 Task: Create in the project TrailPlan and in the Backlog issue 'Create a feature for users to track and manage their inventory' a child issue 'Kubernetes cluster disaster recovery testing and remediation', and assign it to team member softage.2@softage.net.
Action: Mouse moved to (464, 463)
Screenshot: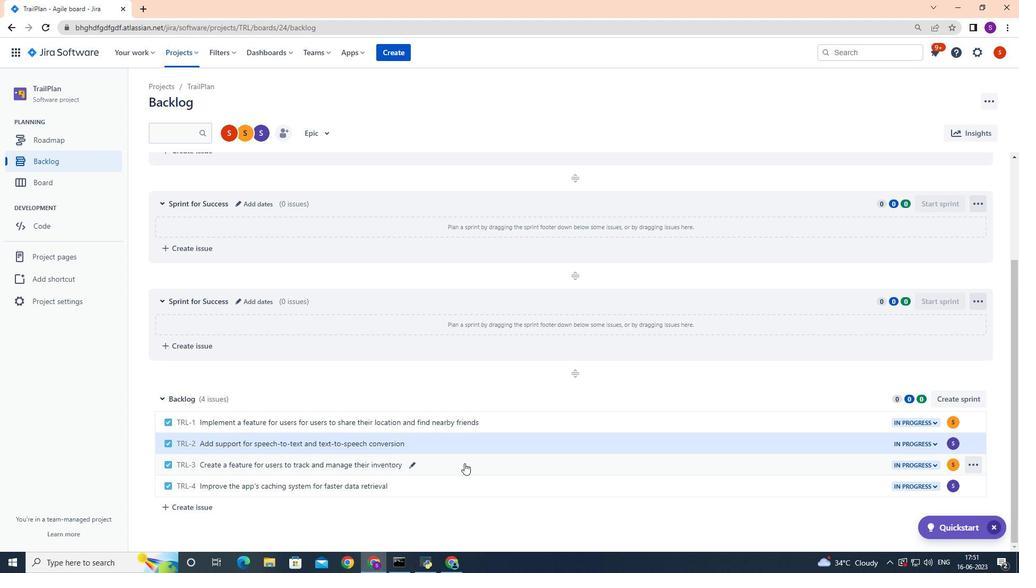 
Action: Mouse pressed left at (464, 463)
Screenshot: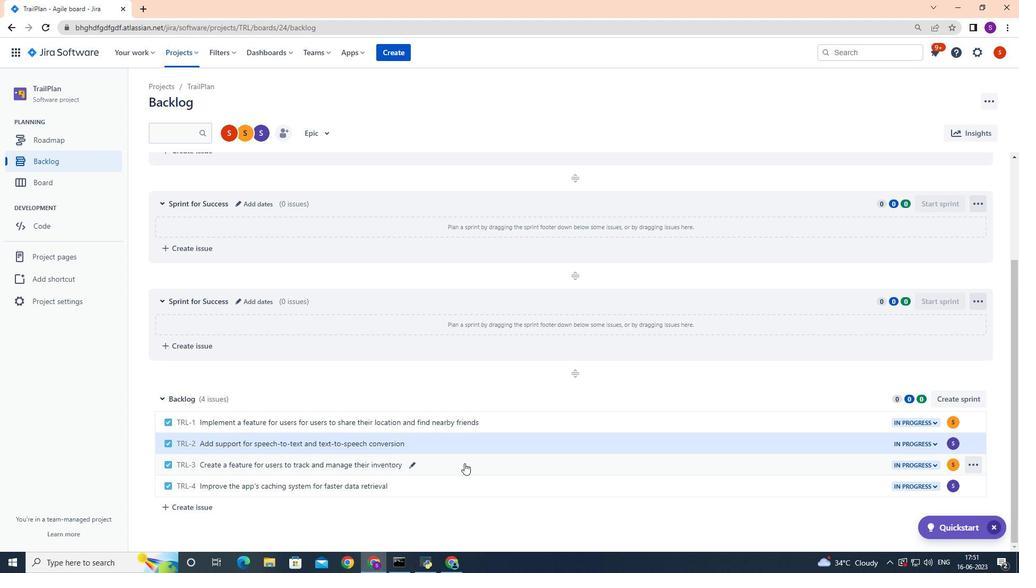 
Action: Mouse moved to (835, 230)
Screenshot: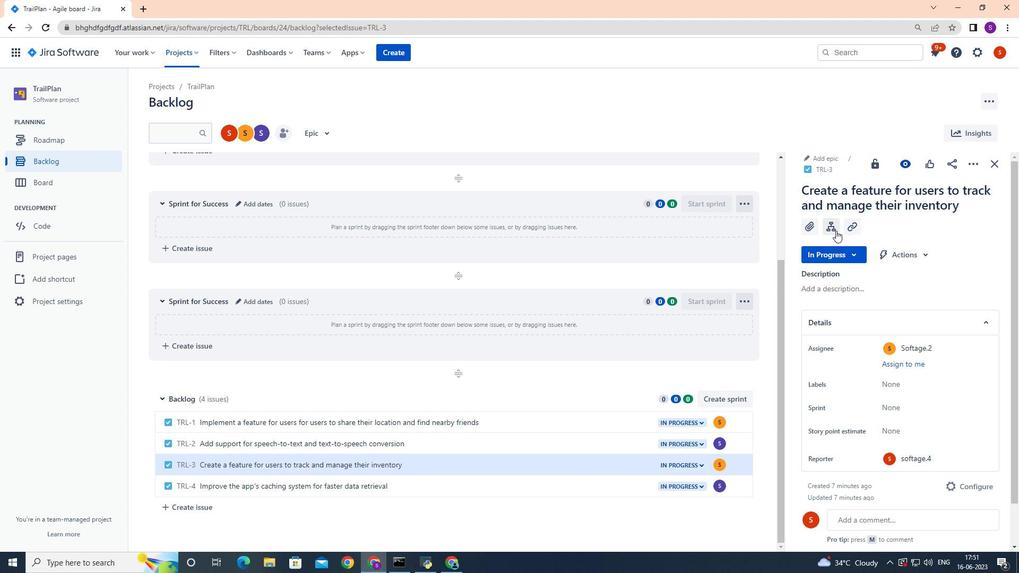 
Action: Mouse pressed left at (835, 230)
Screenshot: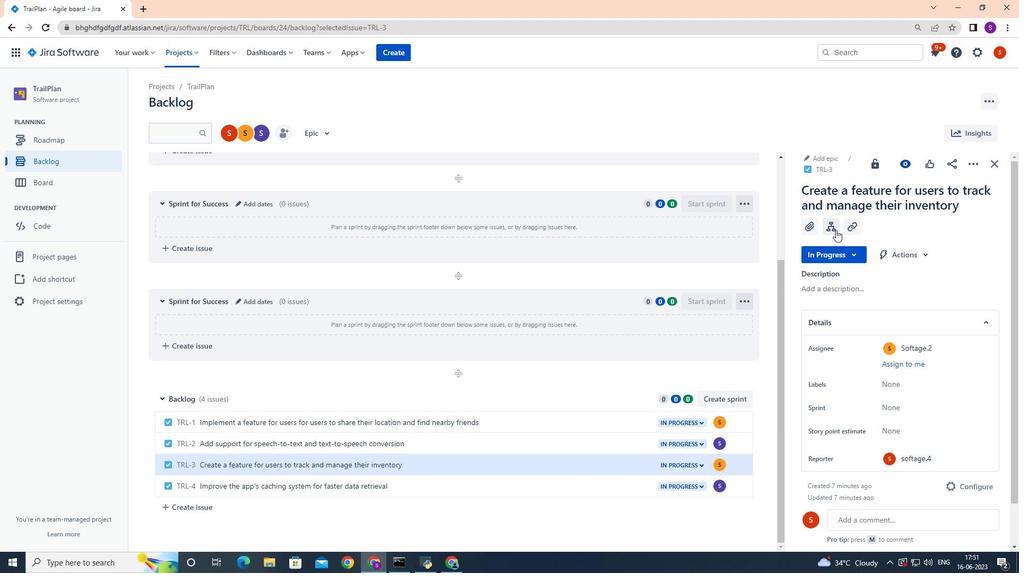 
Action: Mouse moved to (840, 328)
Screenshot: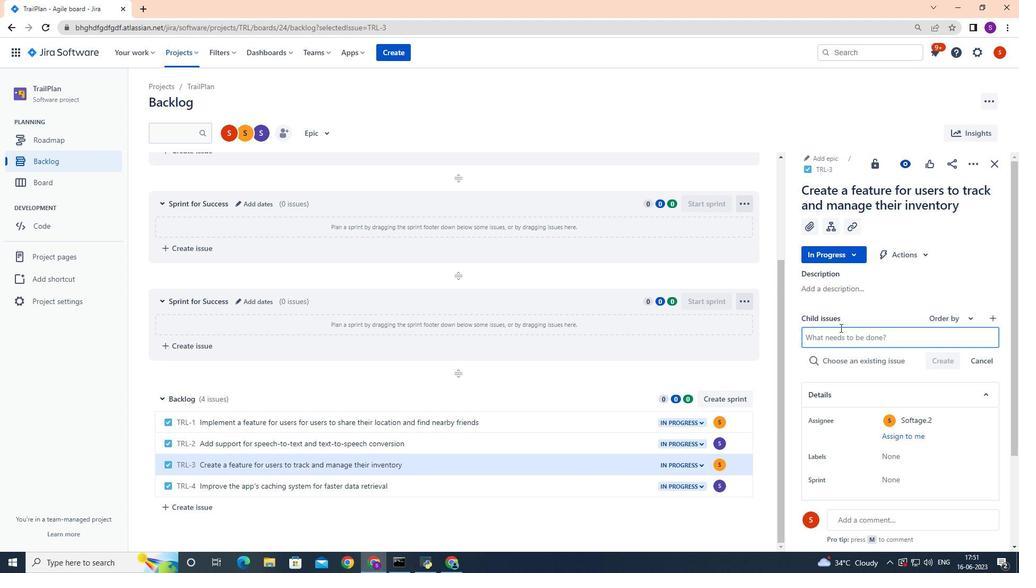
Action: Key pressed <Key.shift>Kubernetes<Key.space>cluster<Key.space>disaster<Key.space>recovery<Key.space>testing<Key.space>and<Key.space>remediation<Key.enter>
Screenshot: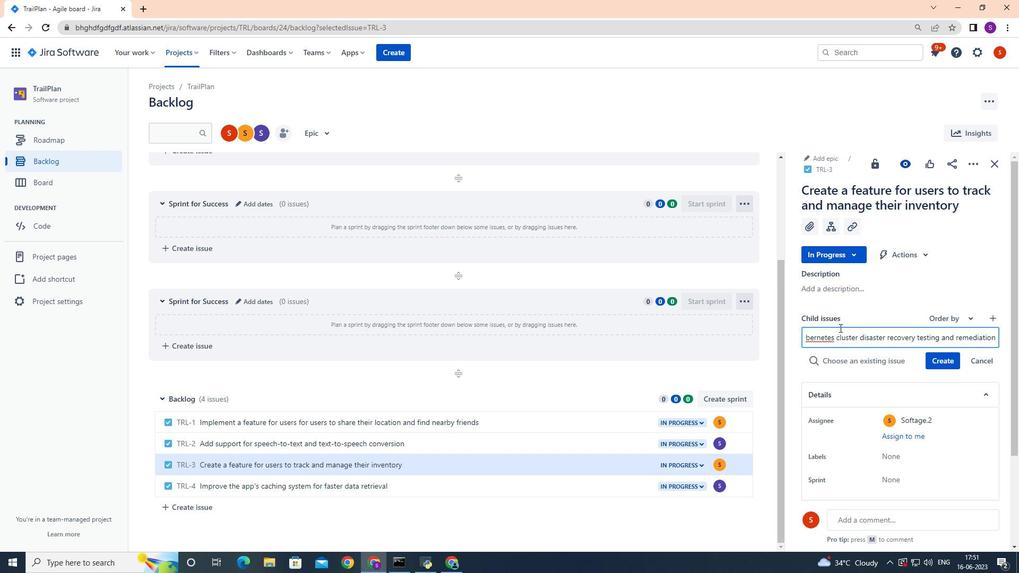 
Action: Mouse moved to (953, 341)
Screenshot: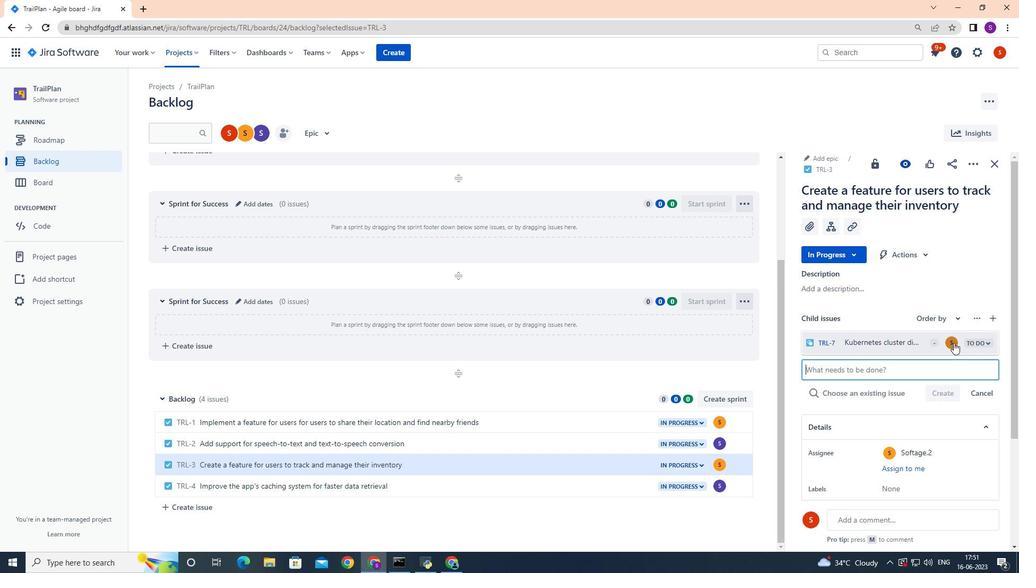 
Action: Mouse pressed left at (953, 341)
Screenshot: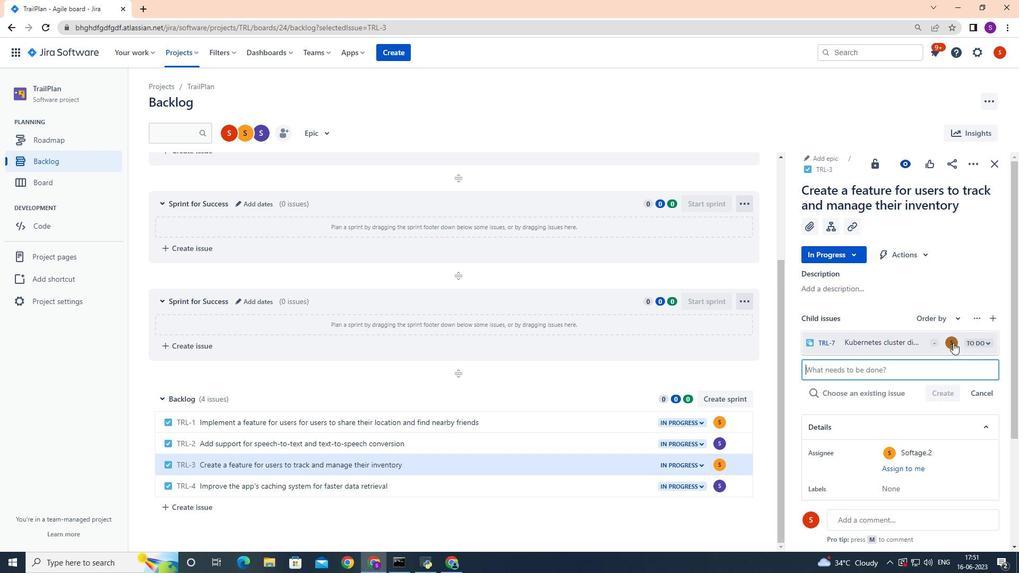 
Action: Key pressed softage.2
Screenshot: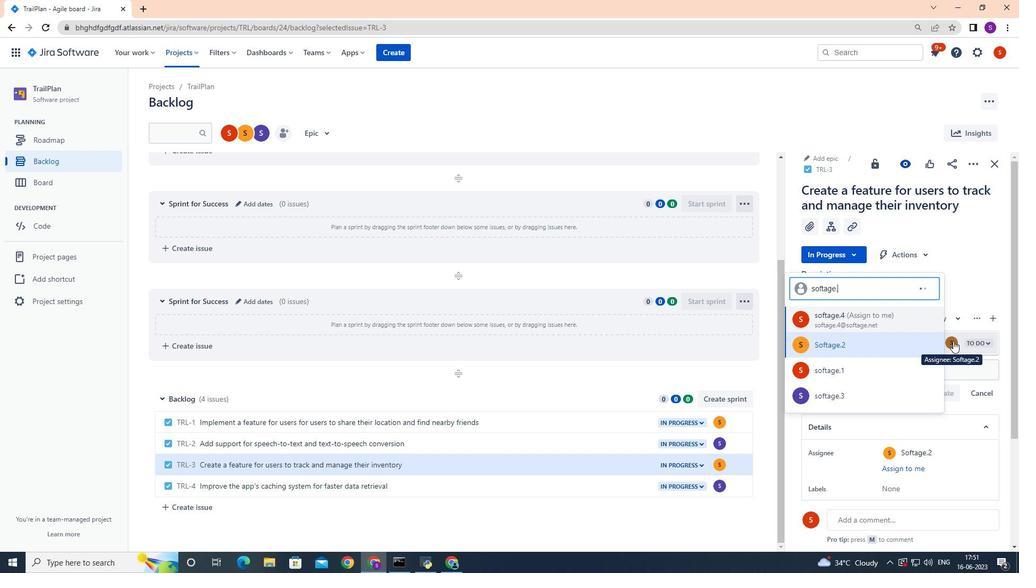 
Action: Mouse moved to (866, 342)
Screenshot: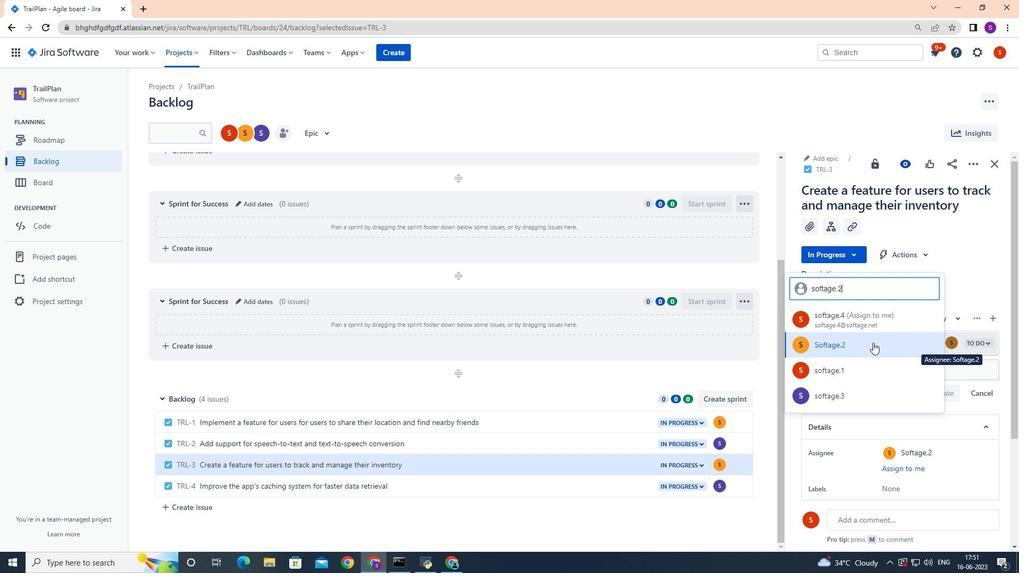 
Action: Mouse pressed left at (866, 342)
Screenshot: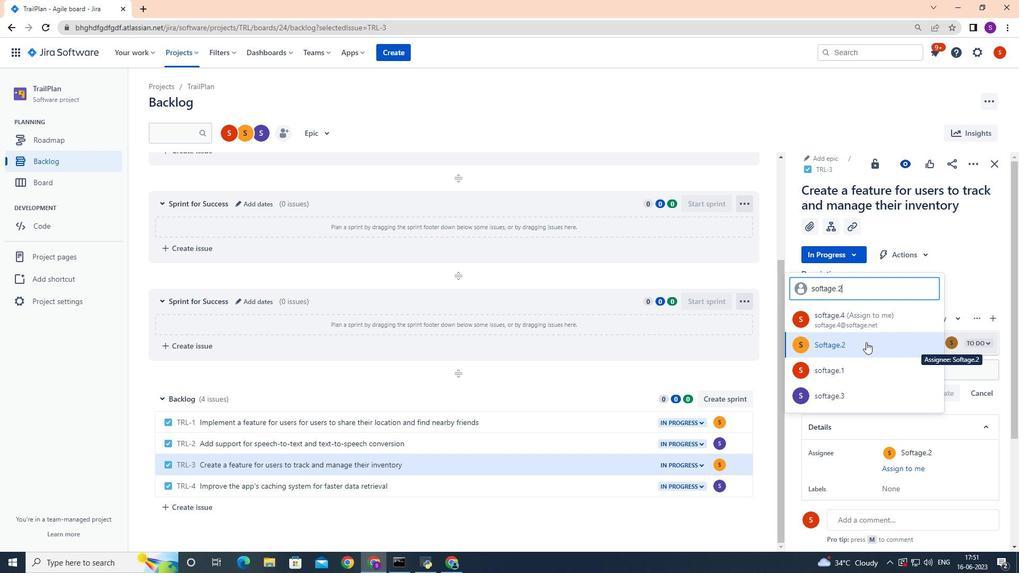 
Action: Mouse moved to (866, 342)
Screenshot: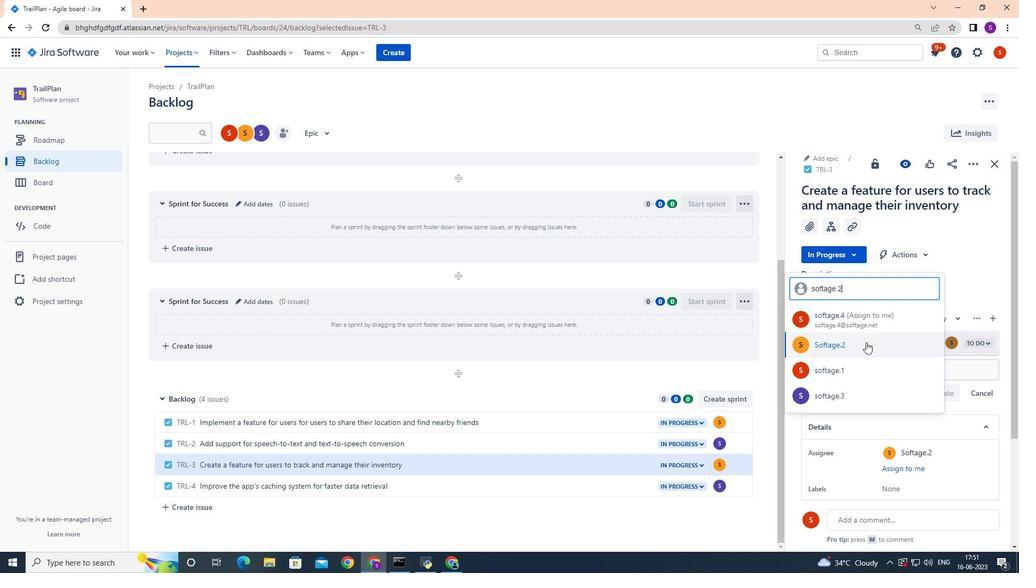 
